 Task: Search and follow "DataCamp"
Action: Mouse moved to (321, 64)
Screenshot: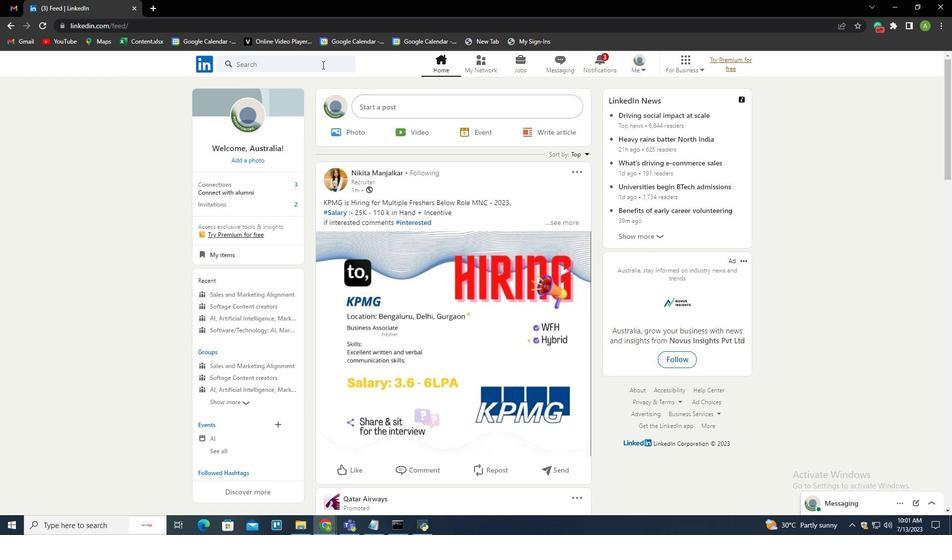 
Action: Mouse pressed left at (321, 64)
Screenshot: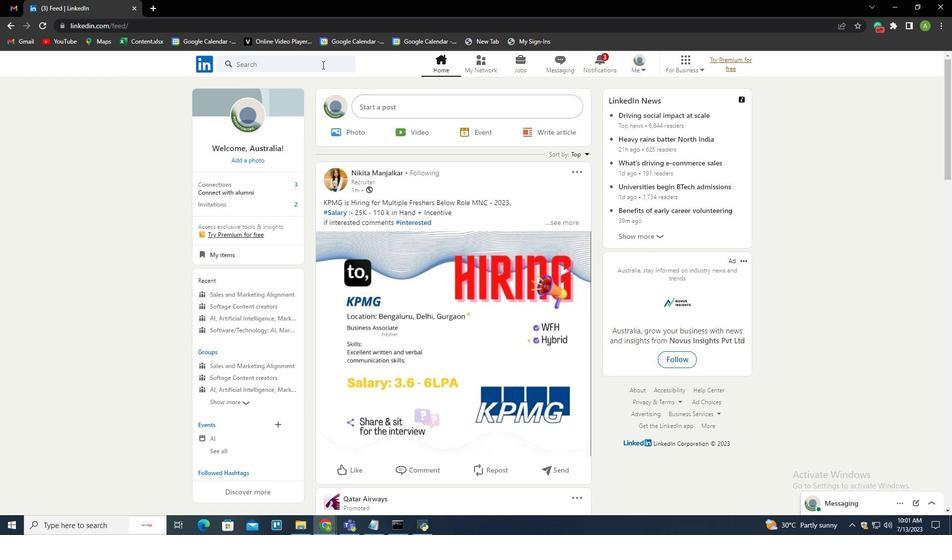 
Action: Mouse moved to (254, 145)
Screenshot: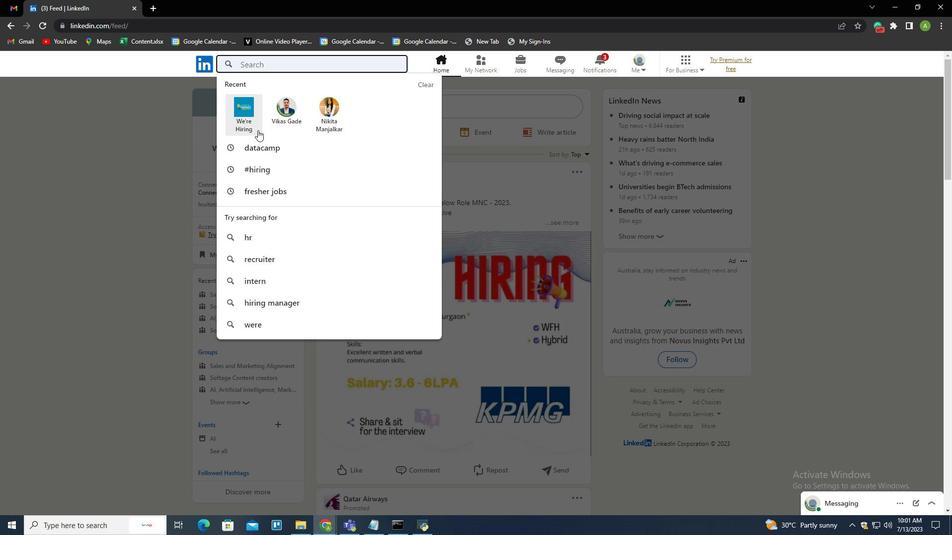 
Action: Mouse pressed left at (254, 145)
Screenshot: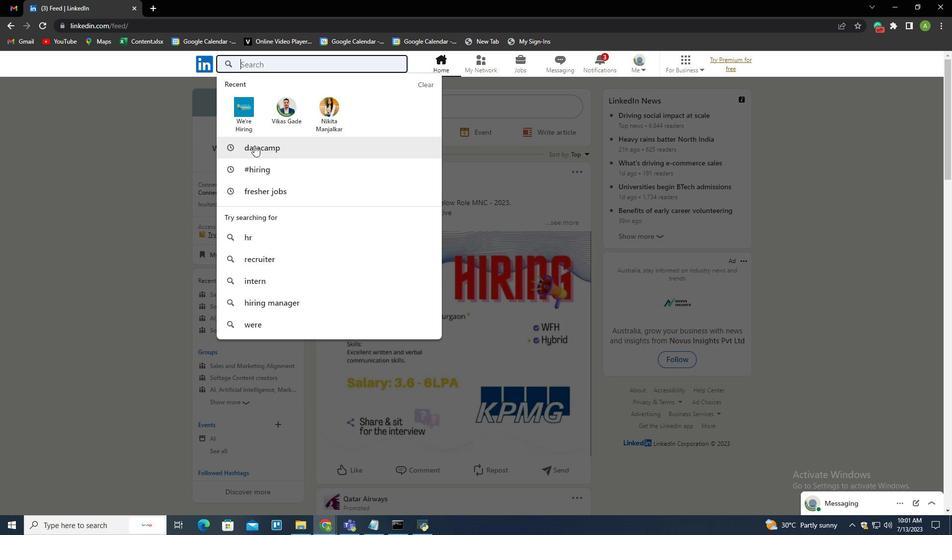 
Action: Mouse moved to (450, 91)
Screenshot: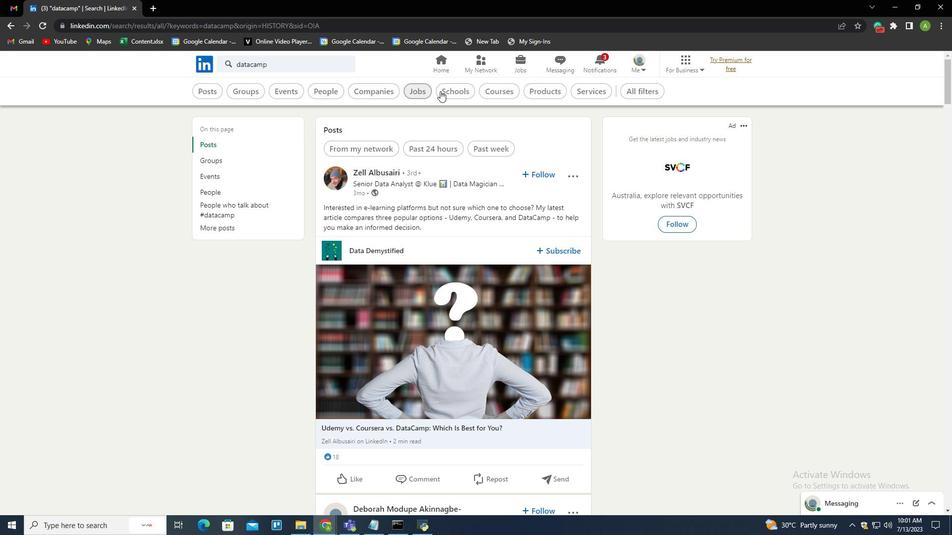 
Action: Mouse pressed left at (450, 91)
Screenshot: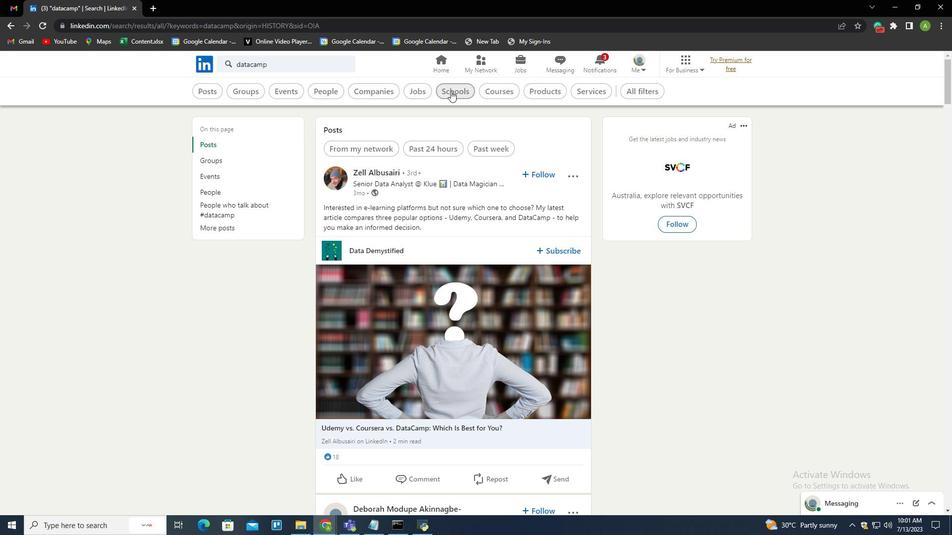 
Action: Mouse moved to (550, 149)
Screenshot: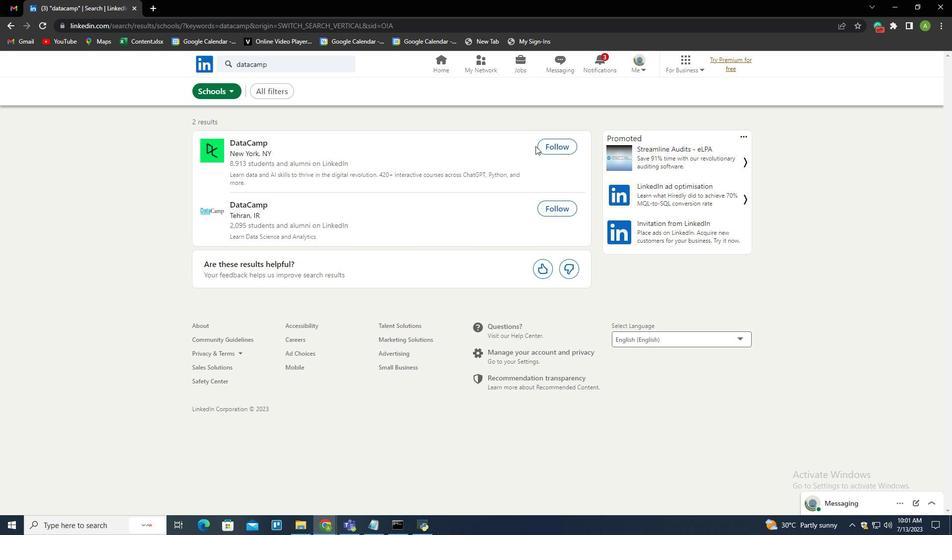 
Action: Mouse pressed left at (550, 149)
Screenshot: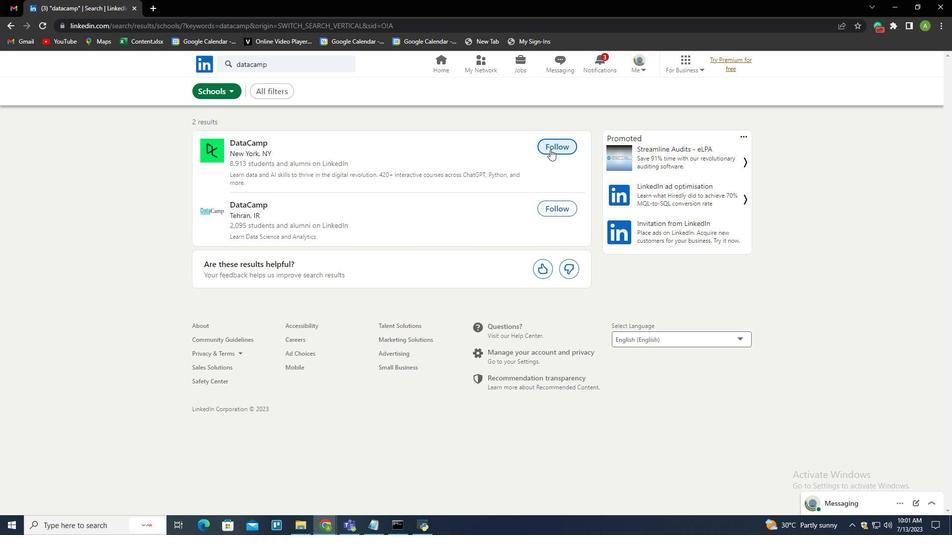 
